 Task: Create a task  Implement a new enterprise resource planning (ERP) system , assign it to team member softage.2@softage.net in the project AgileBuddy and update the status of the task to  Off Track , set the priority of the task to Medium
Action: Mouse moved to (59, 342)
Screenshot: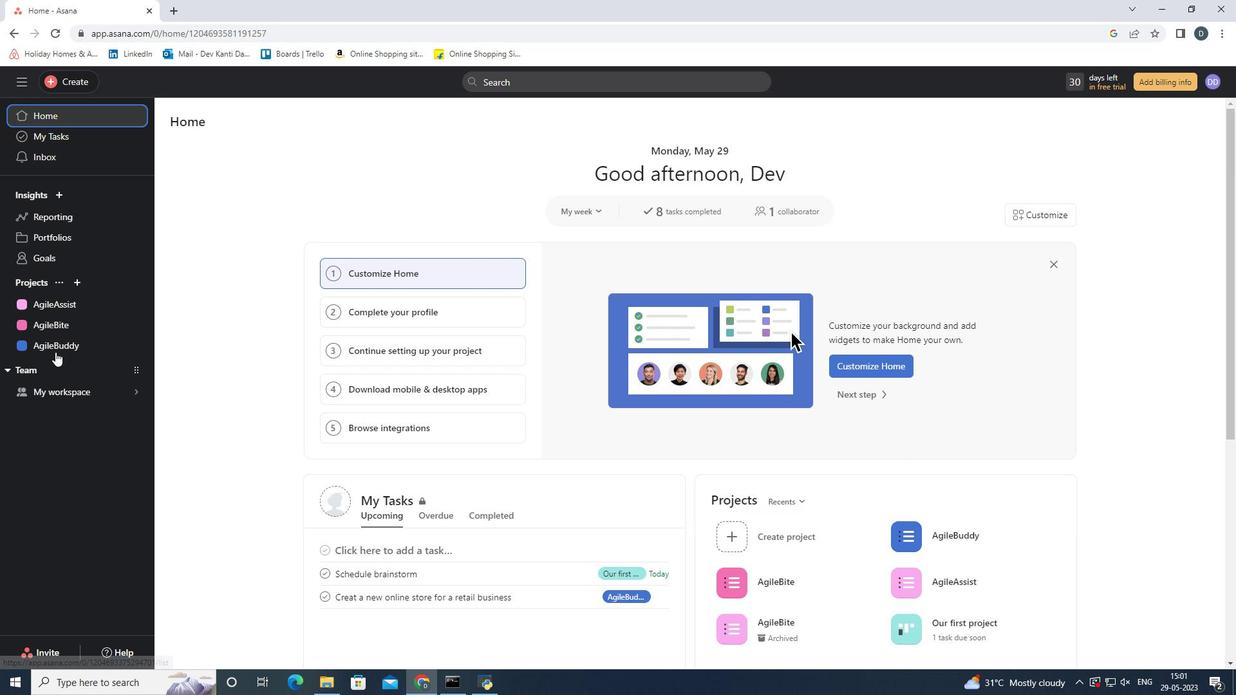 
Action: Mouse pressed left at (59, 342)
Screenshot: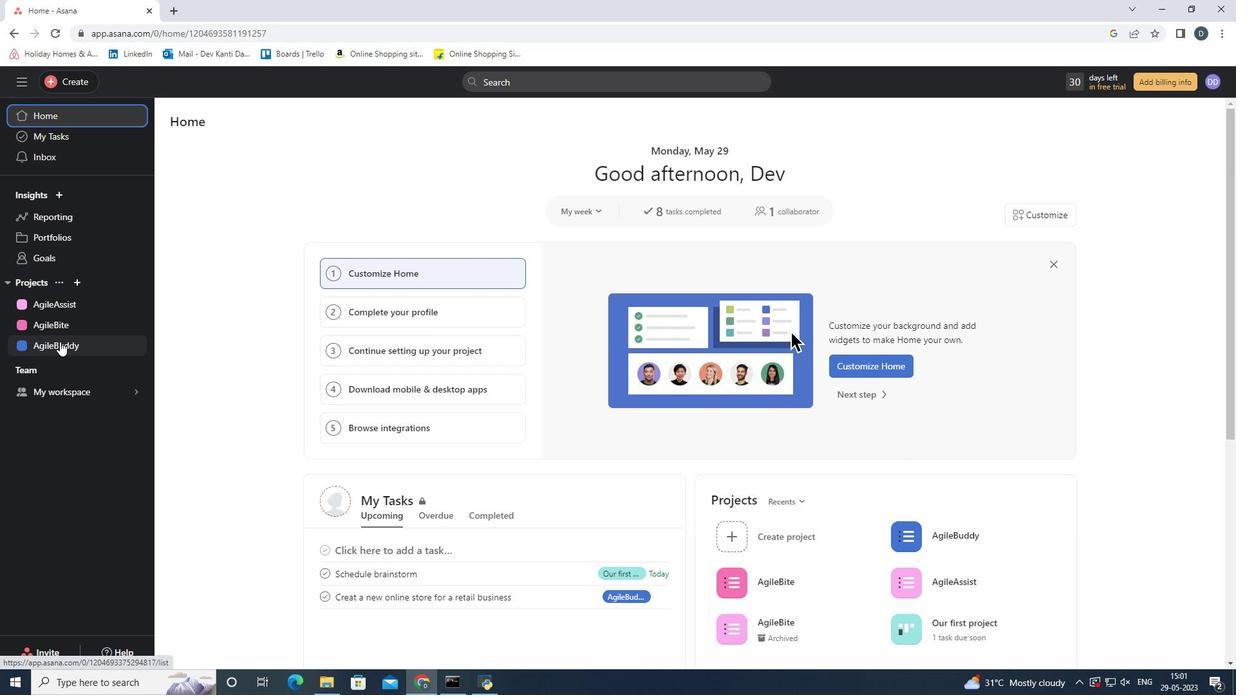 
Action: Mouse moved to (80, 82)
Screenshot: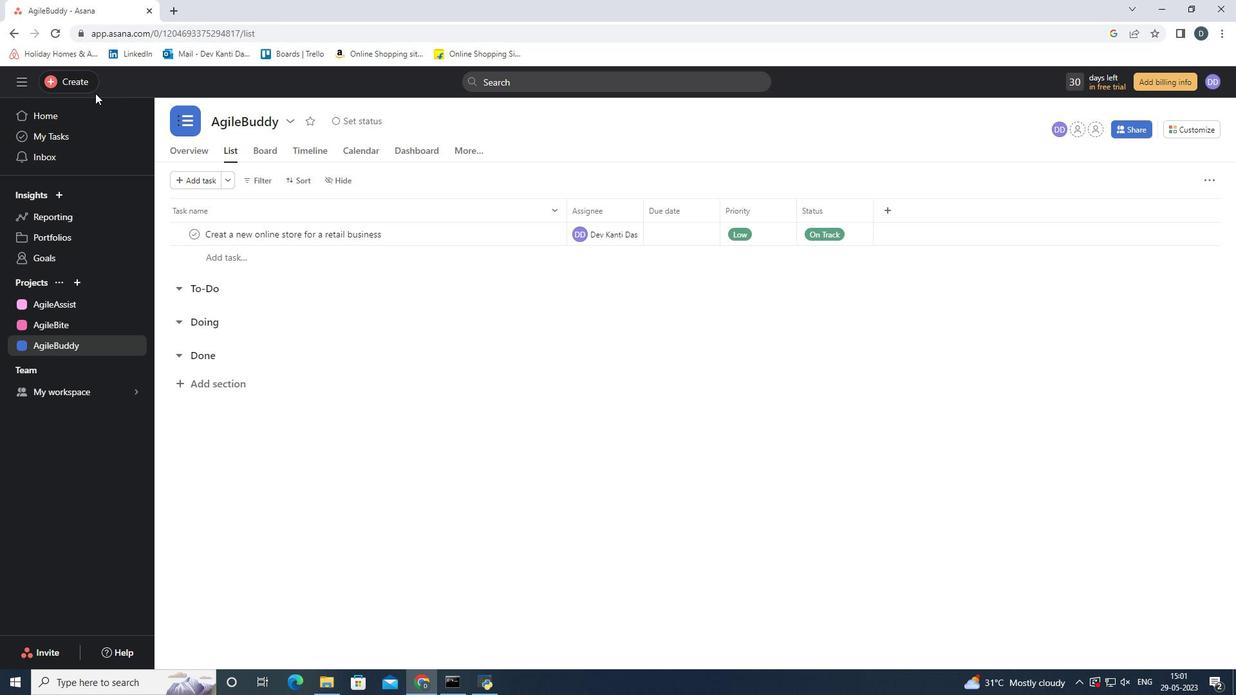 
Action: Mouse pressed left at (80, 82)
Screenshot: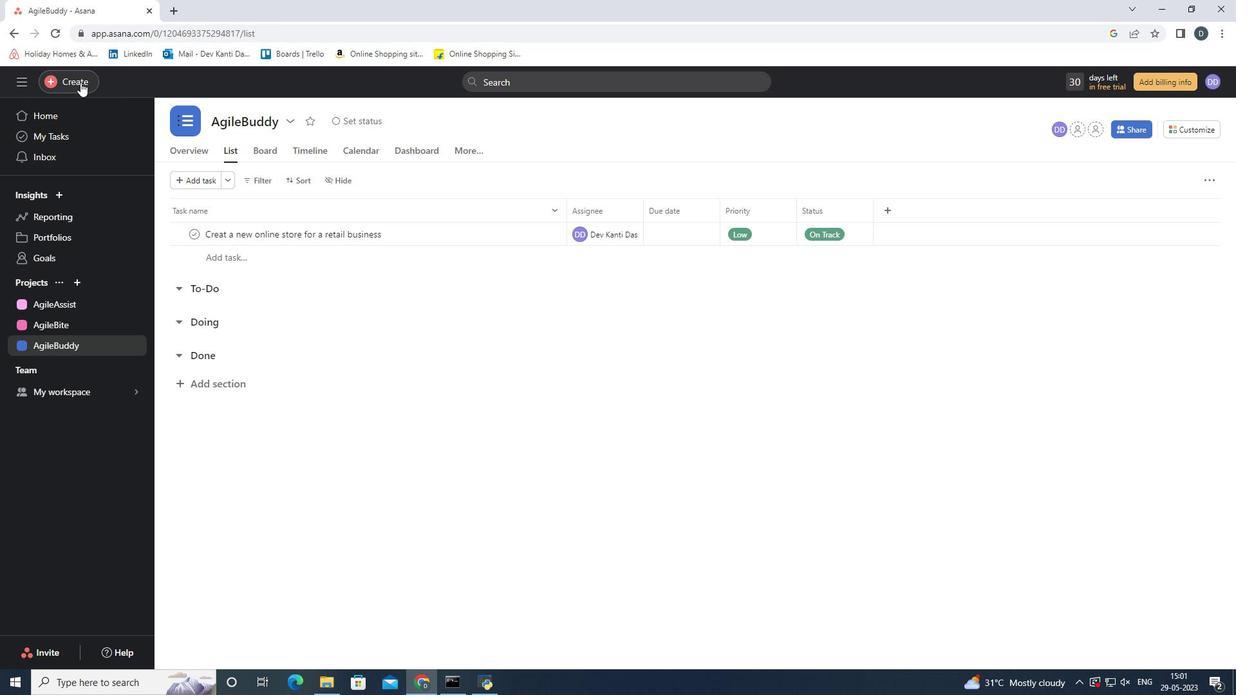 
Action: Mouse moved to (134, 92)
Screenshot: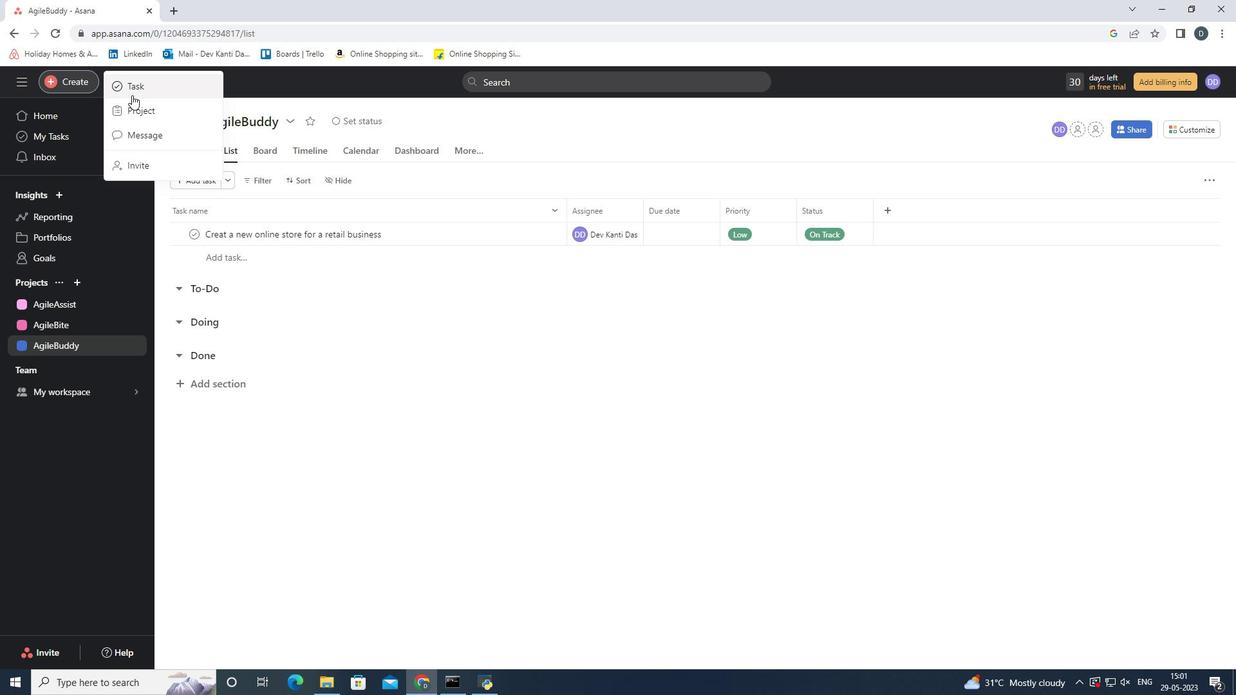 
Action: Mouse pressed left at (134, 92)
Screenshot: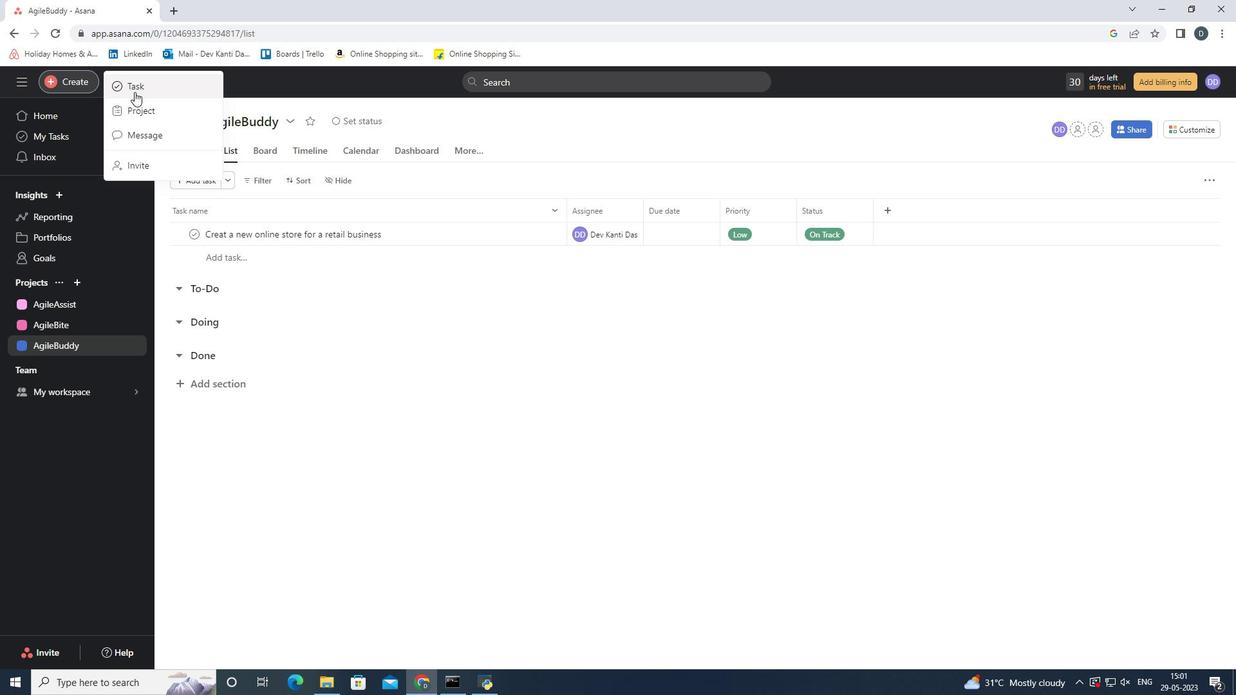 
Action: Mouse moved to (997, 403)
Screenshot: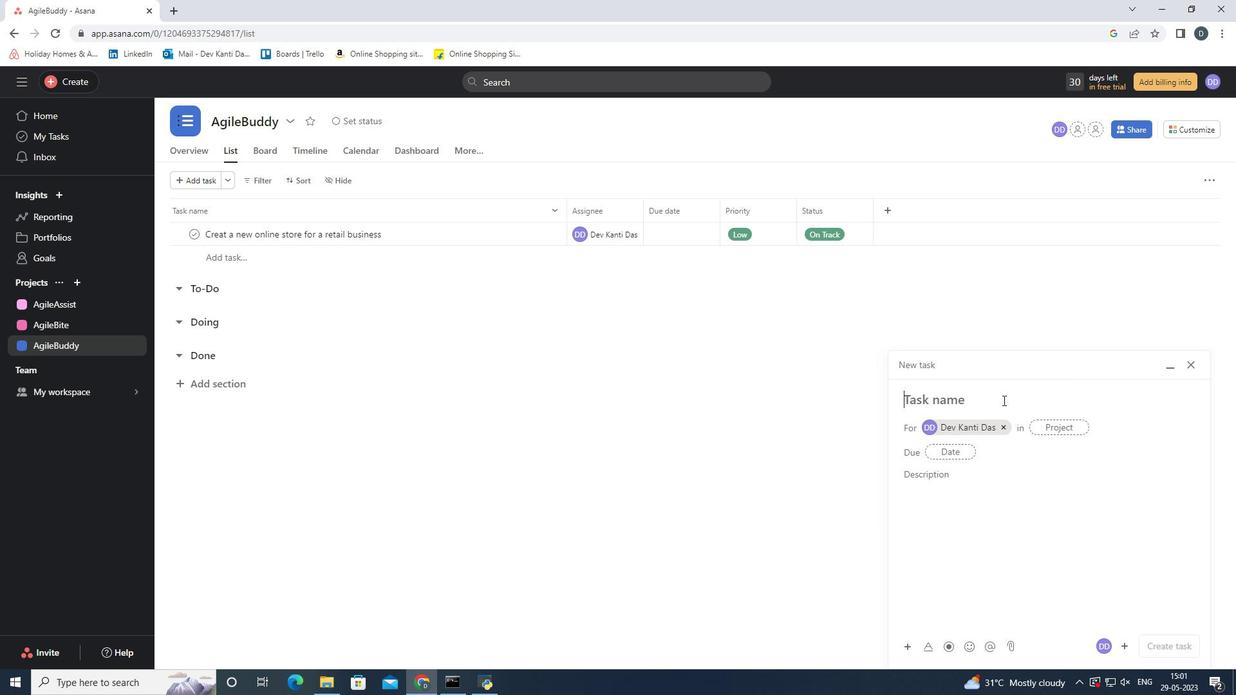 
Action: Mouse pressed left at (997, 403)
Screenshot: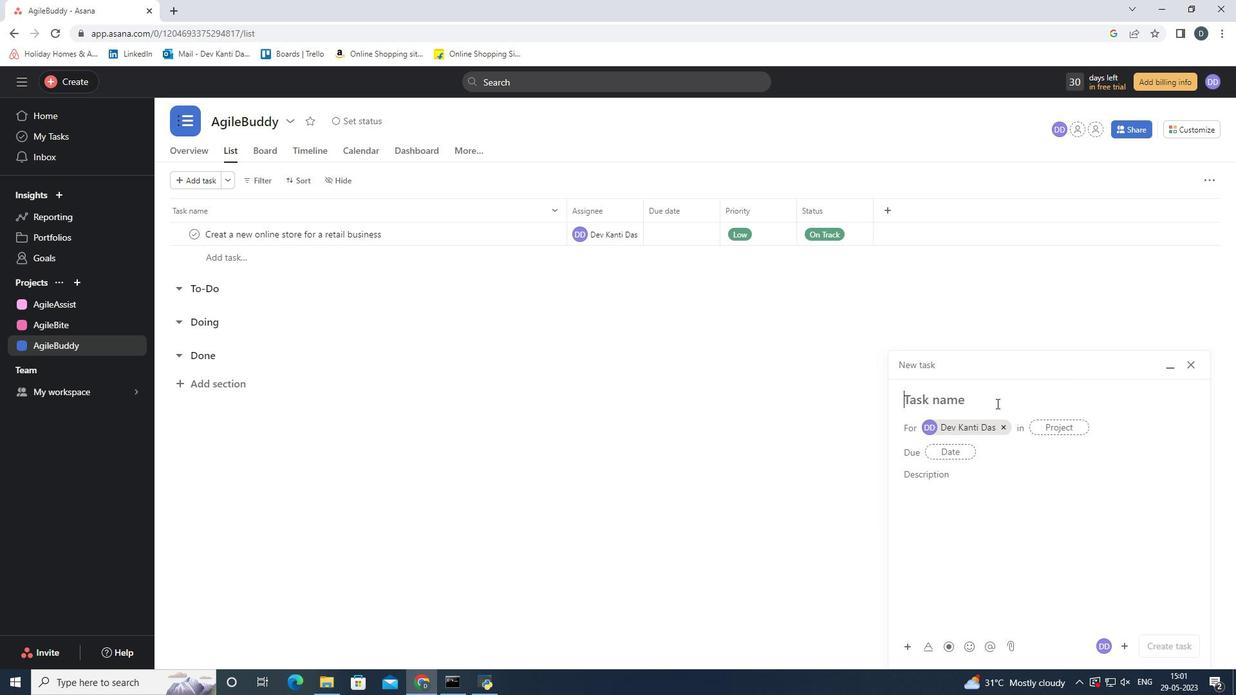 
Action: Mouse moved to (1044, 370)
Screenshot: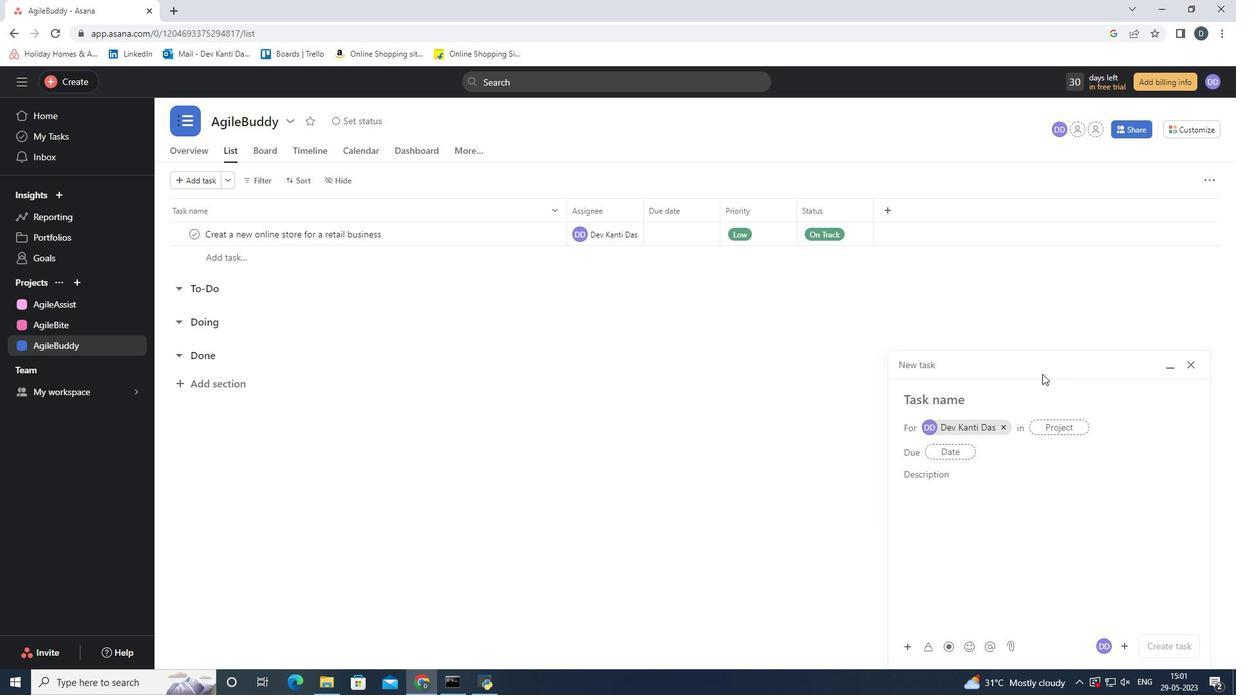 
Action: Key pressed <Key.shift><Key.shift><Key.shift><Key.shift>Implement<Key.space>a<Key.space>new<Key.space>enterprise<Key.space>resource<Key.space>planning<Key.shift_r><Key.shift_r><Key.shift_r><Key.shift_r><Key.shift_r><Key.shift_r><Key.shift_r><Key.shift_r><Key.shift_r><Key.shift_r><Key.shift_r><Key.shift_r><Key.shift_r><Key.shift_r><Key.shift_r><Key.shift_r><Key.shift_r><Key.shift_r><Key.shift_r><Key.shift_r><Key.shift_r><Key.shift_r><Key.shift_r><Key.shift_r><Key.shift_r><Key.shift_r><Key.shift_r><Key.shift_r>(<Key.shift>ER<Key.shift_r>P)<Key.left><Key.left><Key.left><Key.left><Key.left><Key.space><Key.right><Key.right><Key.right><Key.right><Key.right><Key.right><Key.space><Key.shift>System
Screenshot: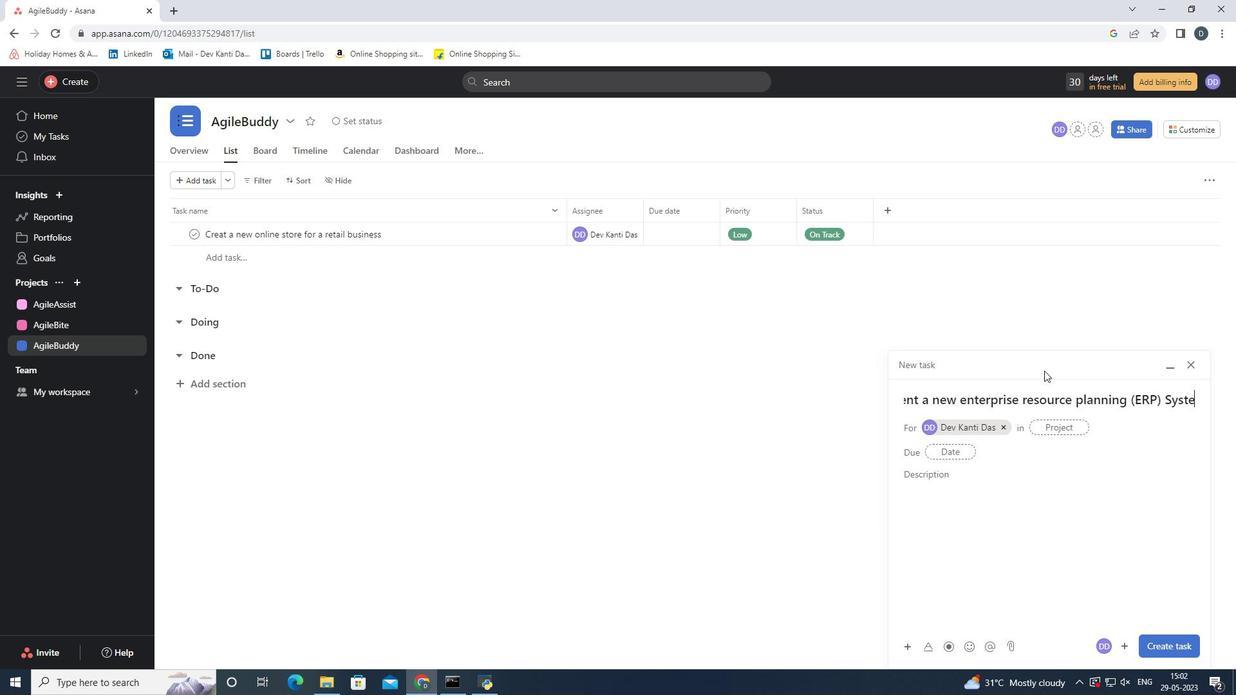 
Action: Mouse moved to (1123, 649)
Screenshot: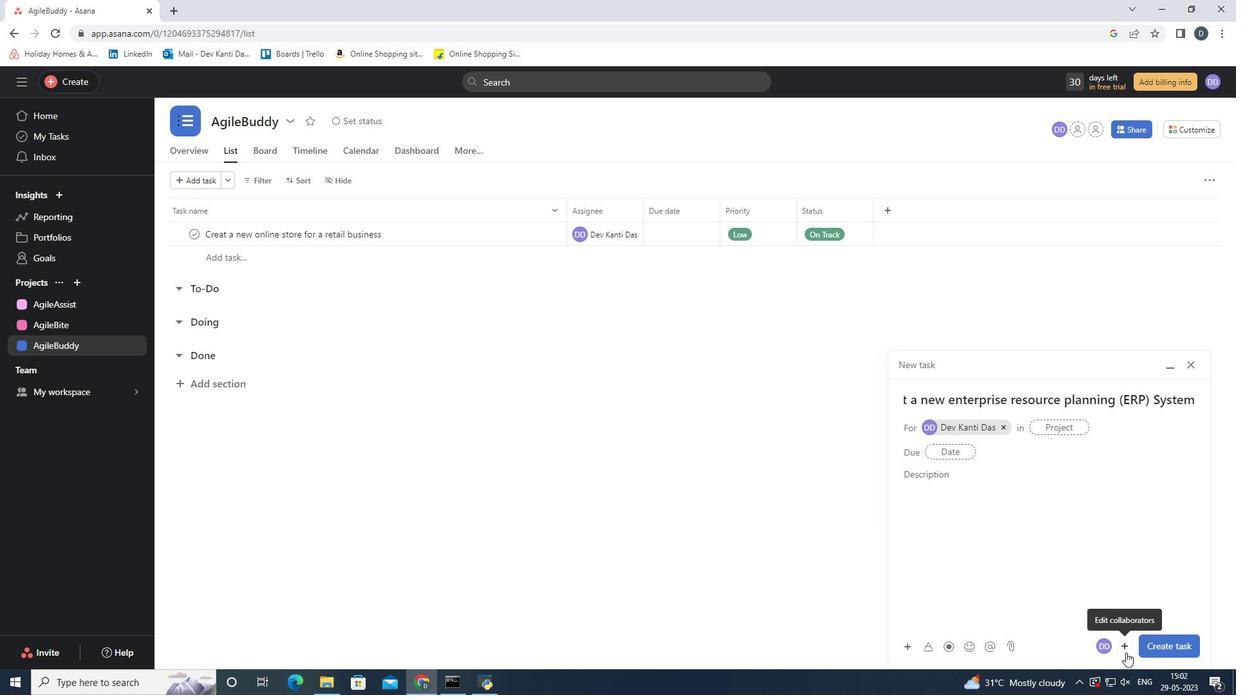 
Action: Mouse pressed left at (1123, 649)
Screenshot: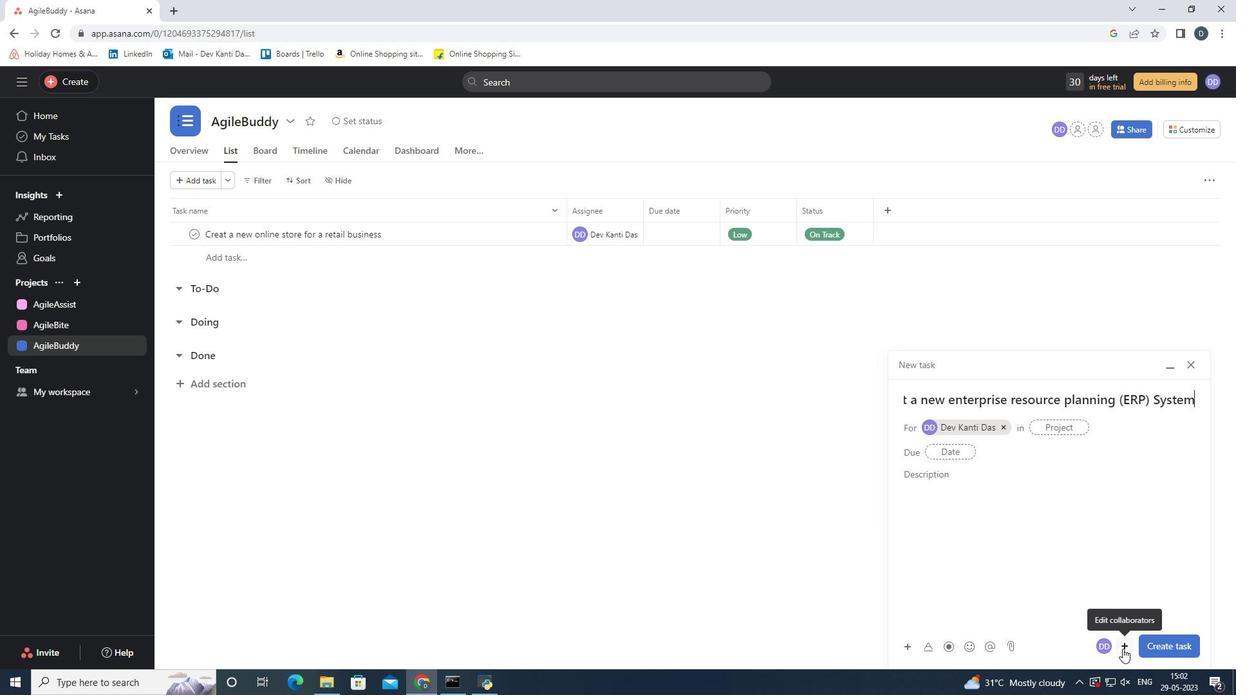 
Action: Key pressed <Key.shift><Key.shift>Softage.2<Key.shift><Key.shift><Key.shift><Key.shift><Key.shift><Key.shift><Key.shift><Key.shift><Key.shift><Key.shift><Key.shift><Key.shift><Key.shift>@softage.net
Screenshot: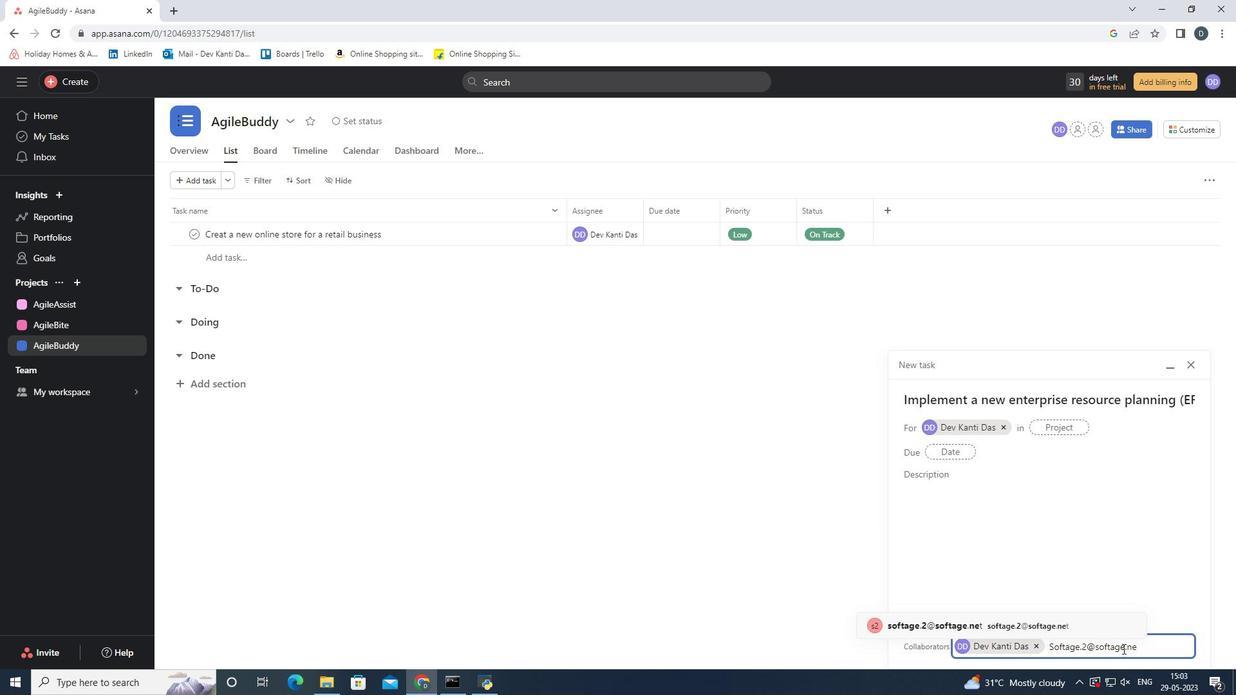 
Action: Mouse moved to (964, 627)
Screenshot: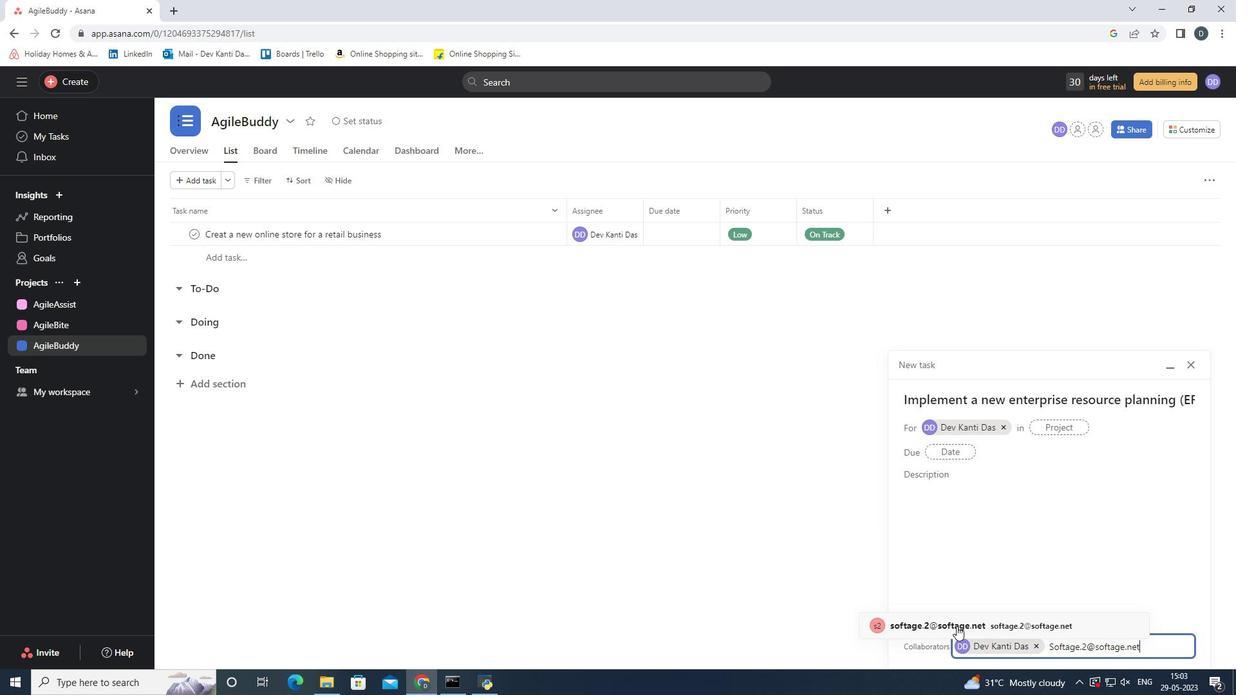 
Action: Mouse pressed left at (964, 627)
Screenshot: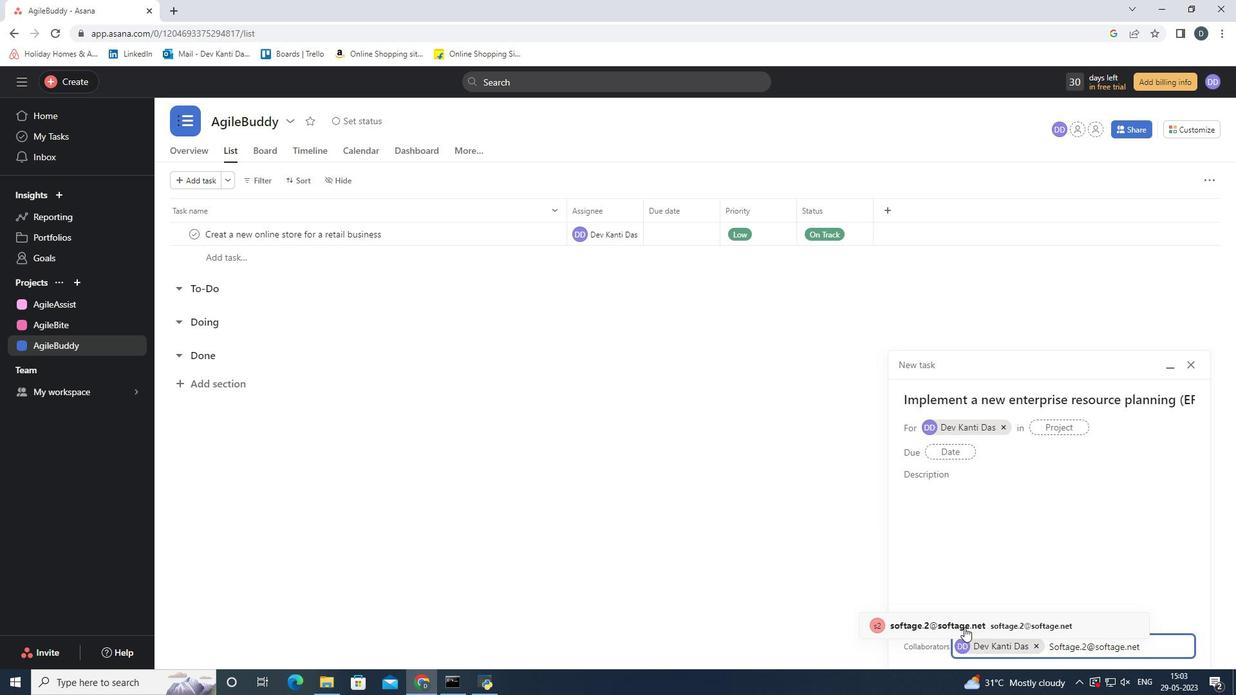 
Action: Mouse moved to (1152, 618)
Screenshot: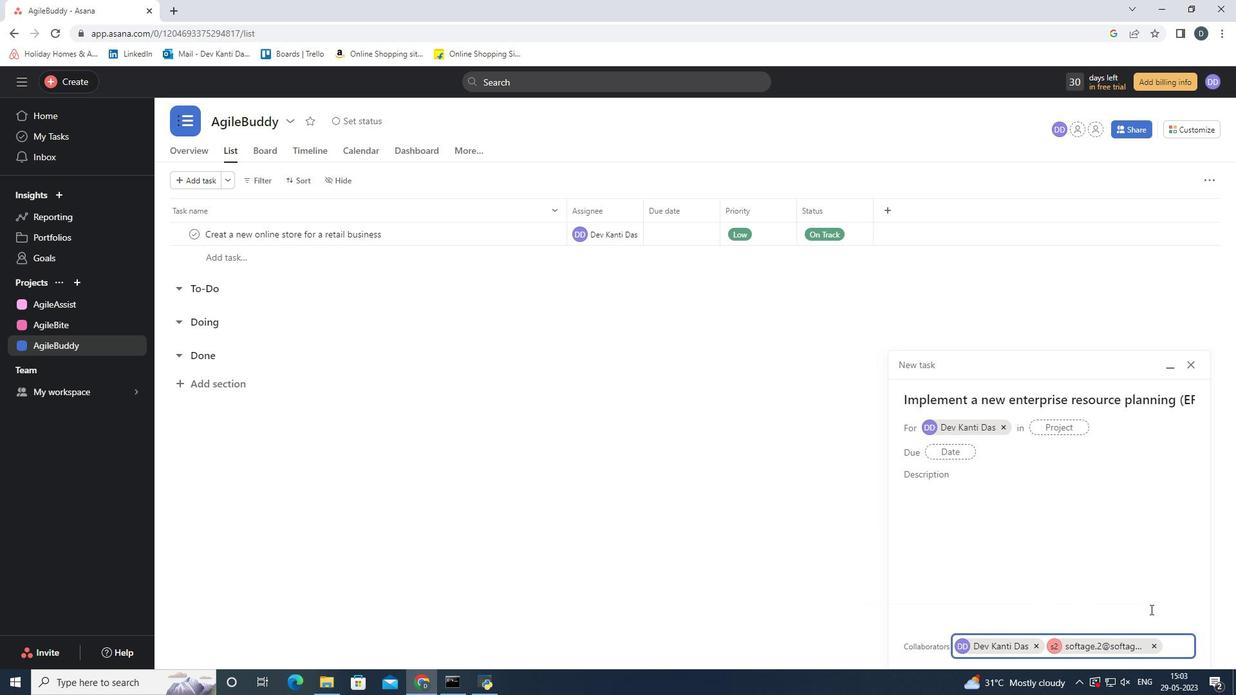 
Action: Mouse pressed left at (1152, 618)
Screenshot: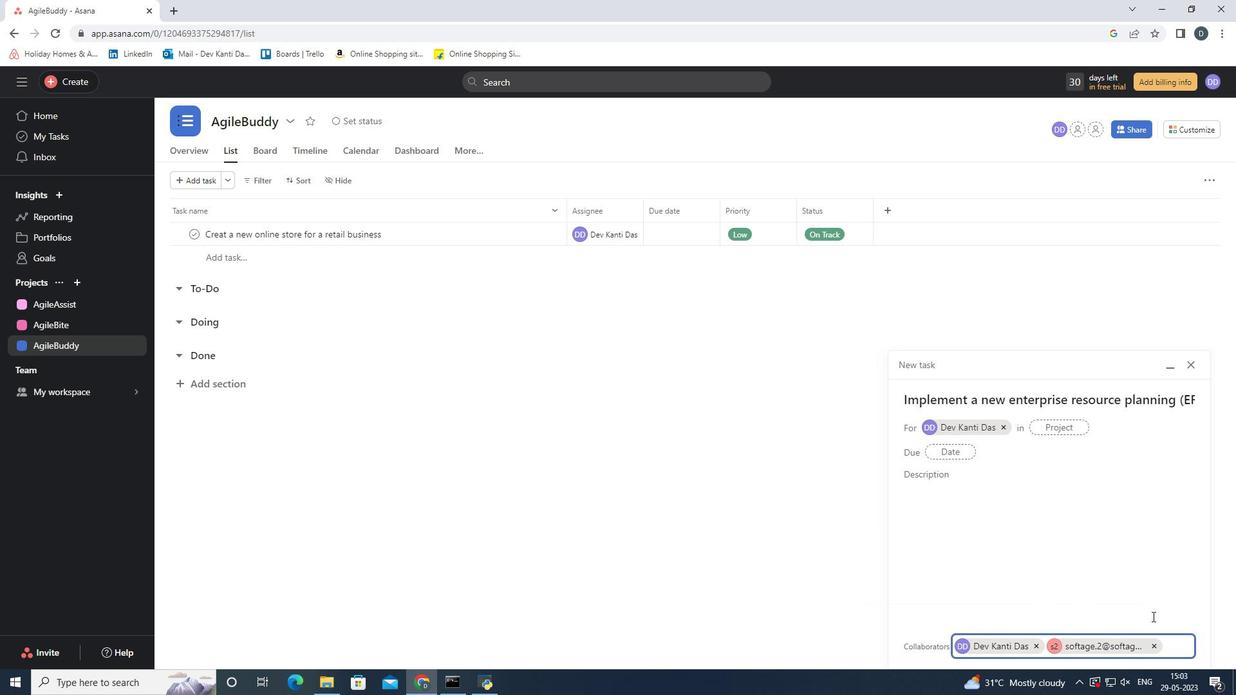 
Action: Mouse moved to (1059, 424)
Screenshot: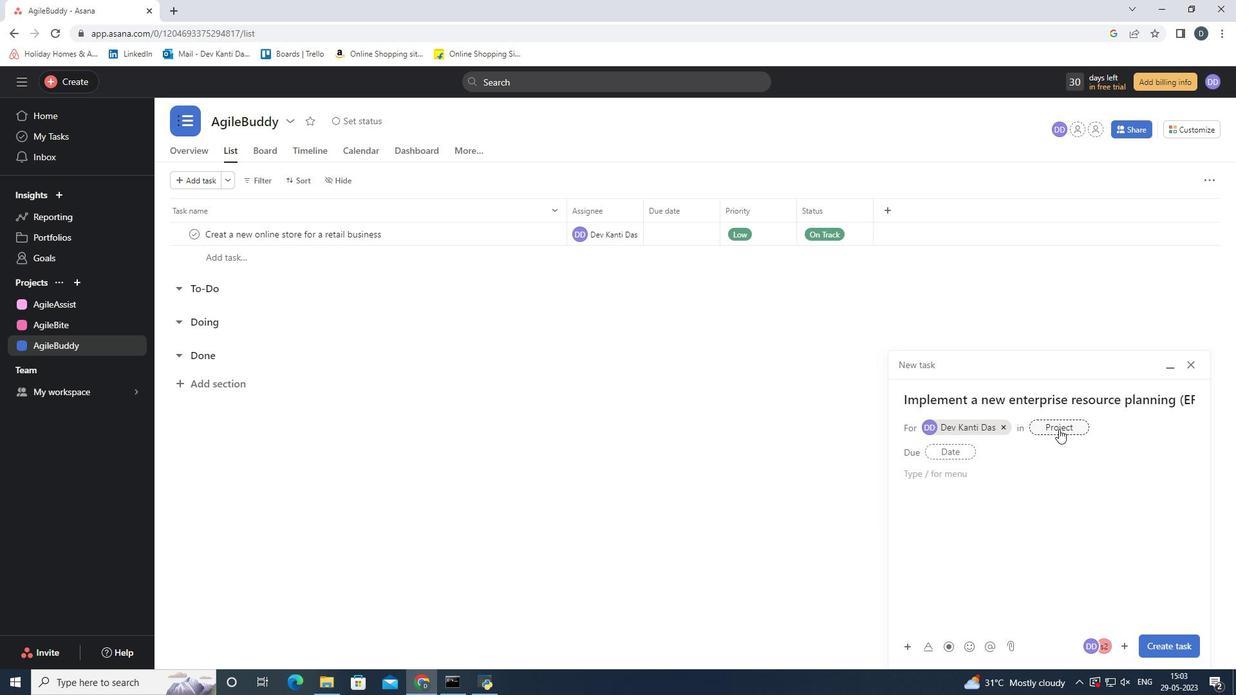 
Action: Mouse pressed left at (1059, 424)
Screenshot: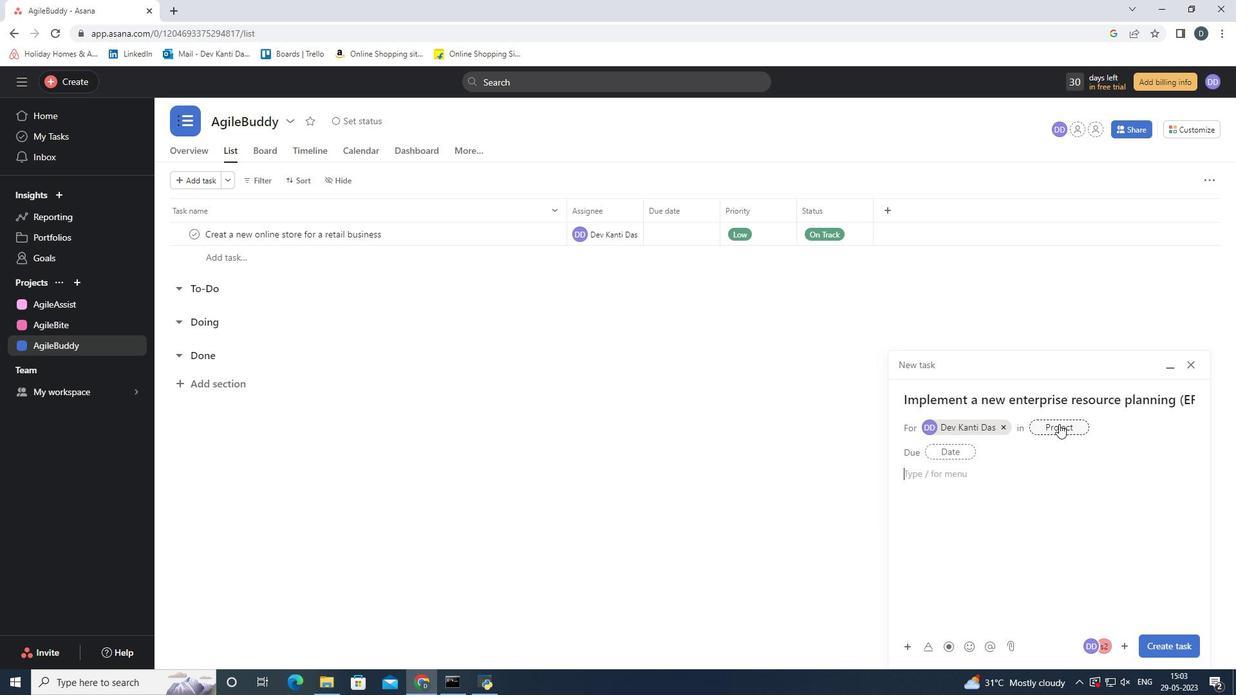 
Action: Mouse moved to (1006, 455)
Screenshot: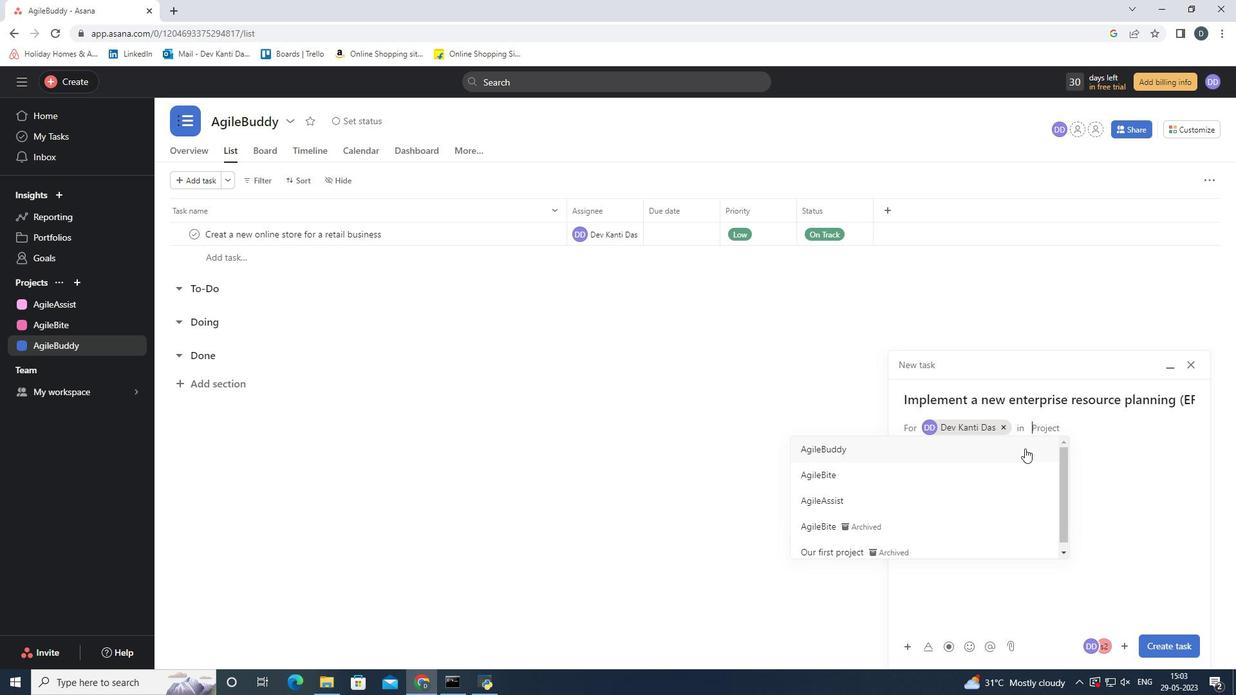 
Action: Mouse pressed left at (1006, 455)
Screenshot: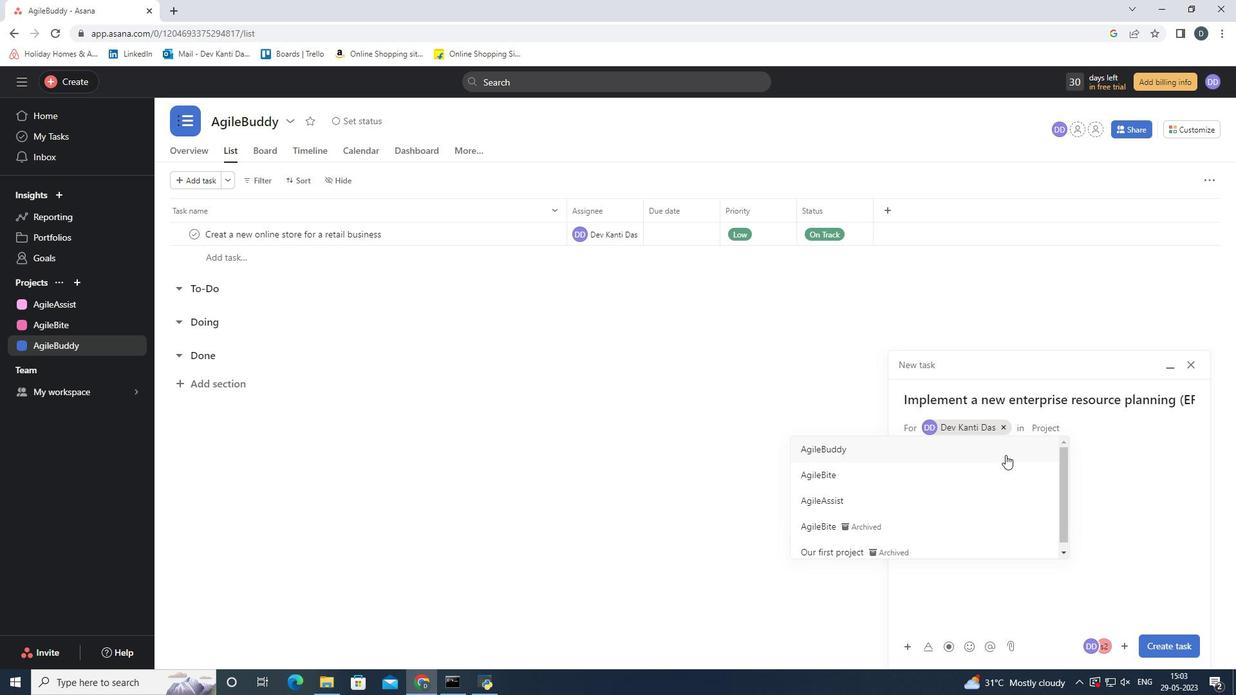 
Action: Mouse moved to (968, 474)
Screenshot: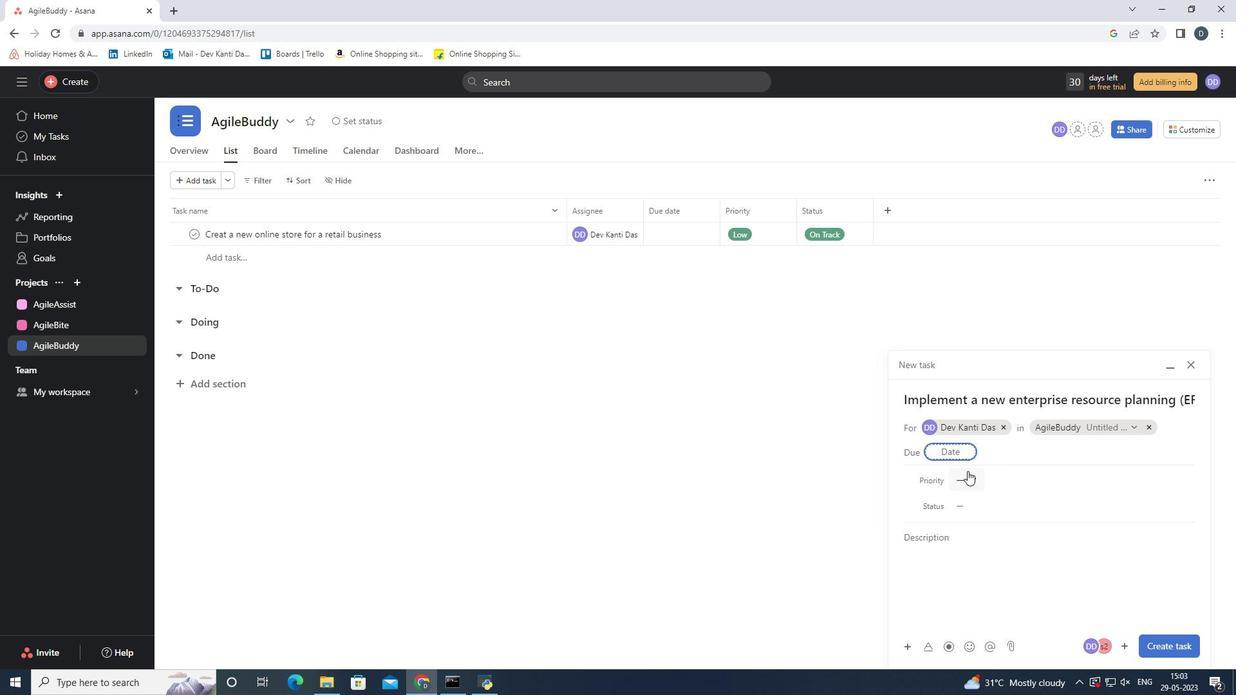 
Action: Mouse pressed left at (968, 474)
Screenshot: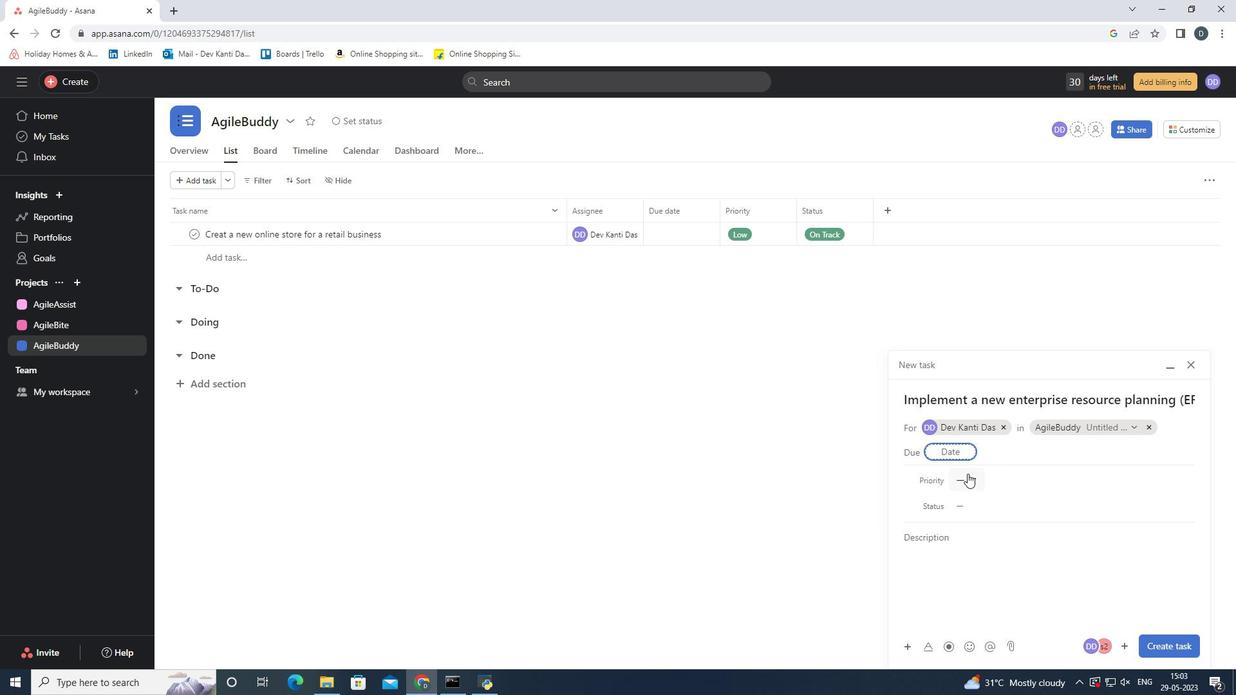 
Action: Mouse moved to (1002, 547)
Screenshot: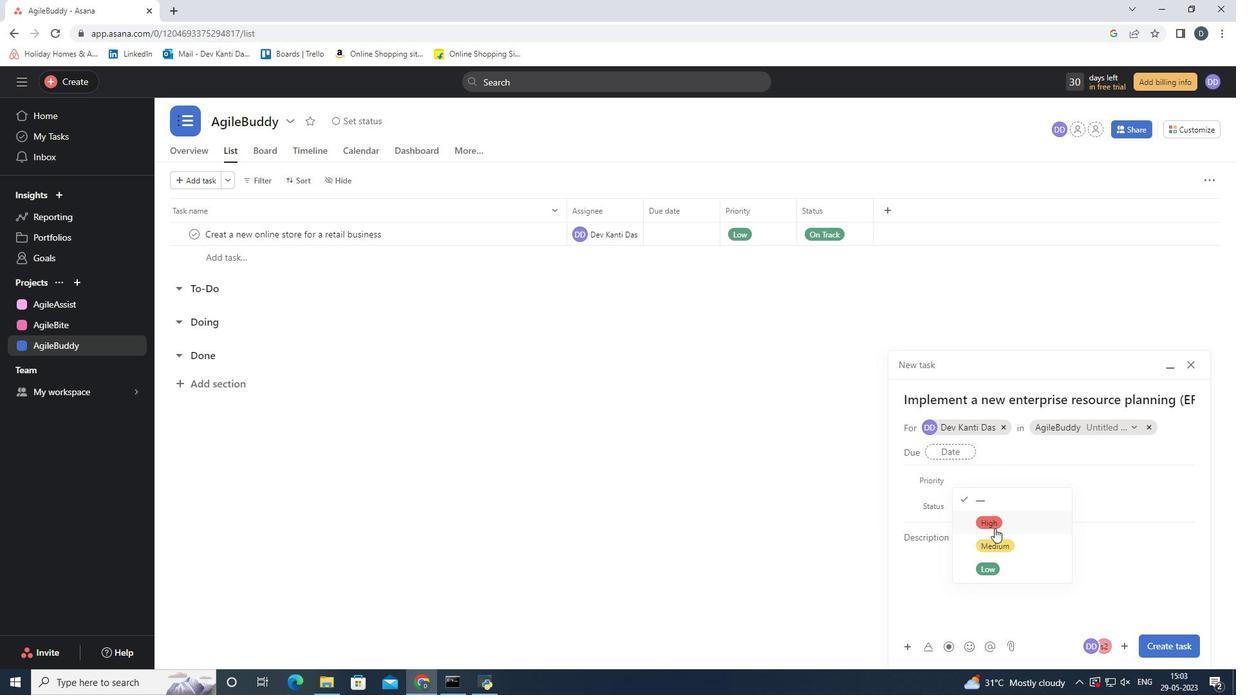 
Action: Mouse pressed left at (1002, 547)
Screenshot: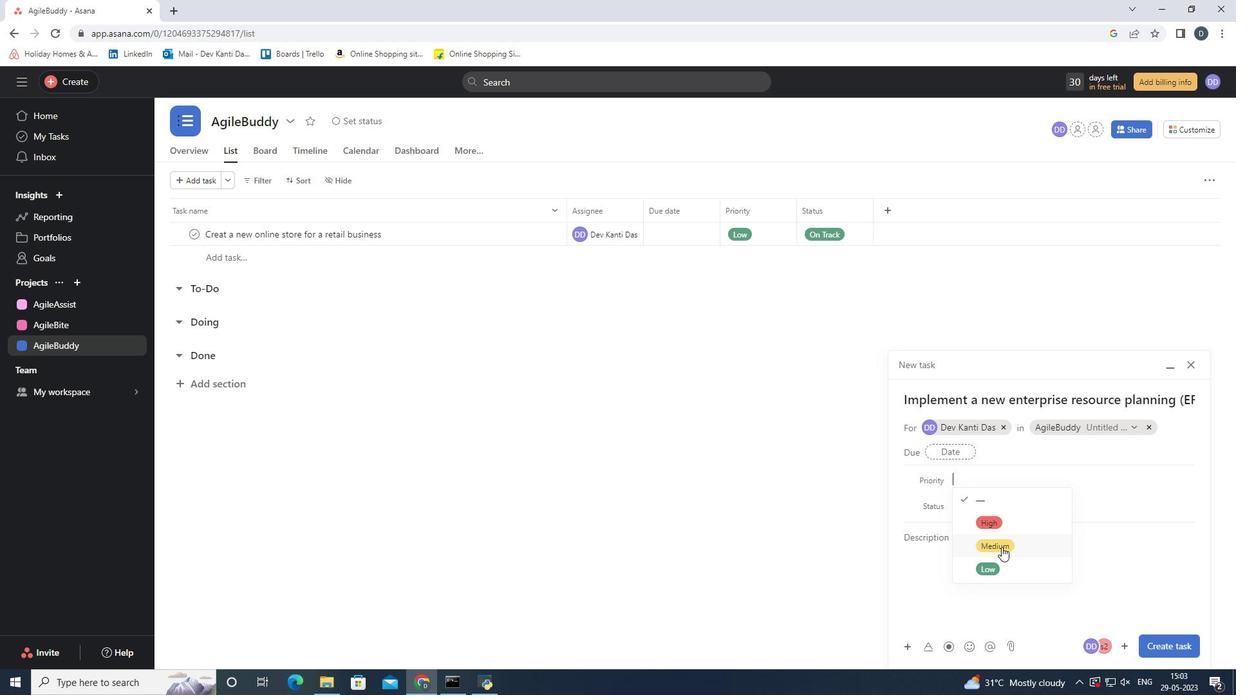 
Action: Mouse moved to (972, 506)
Screenshot: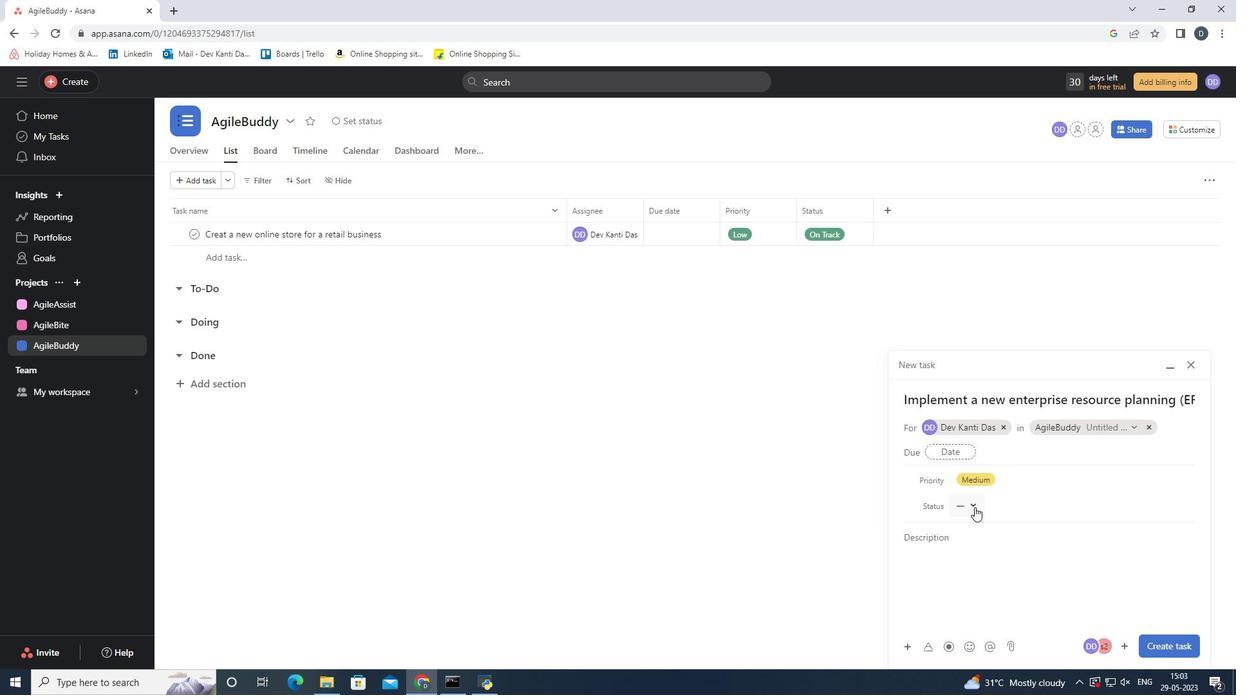 
Action: Mouse pressed left at (972, 506)
Screenshot: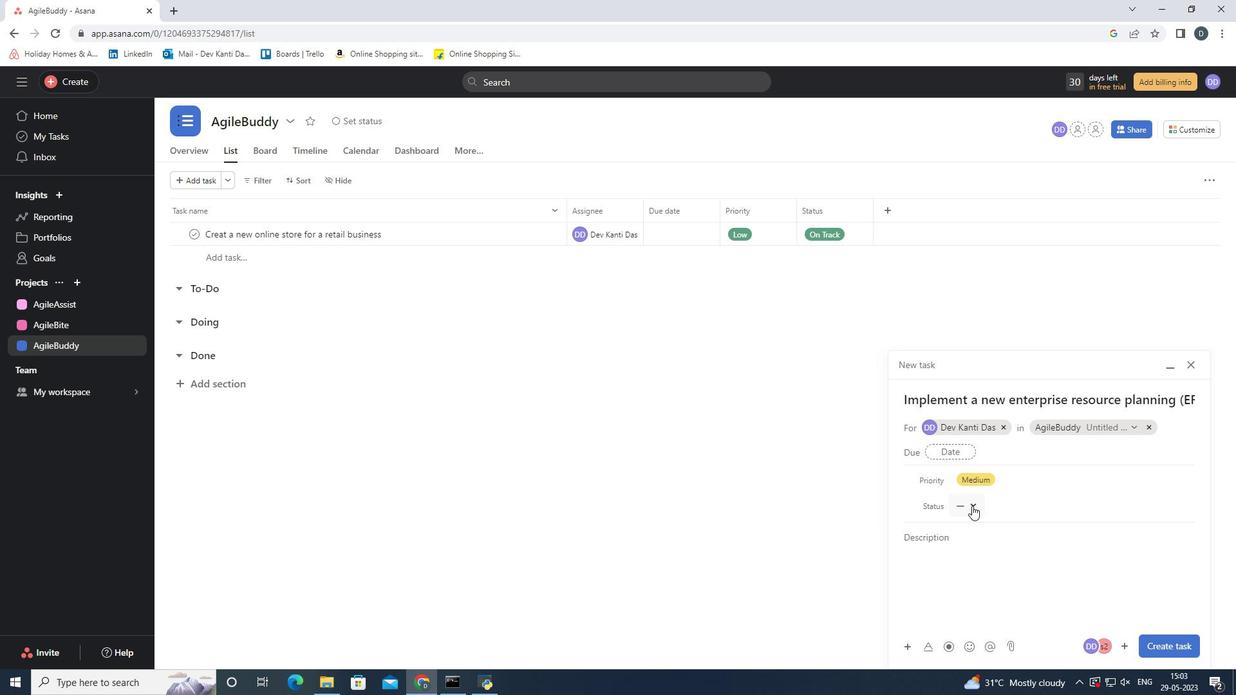 
Action: Mouse moved to (1019, 574)
Screenshot: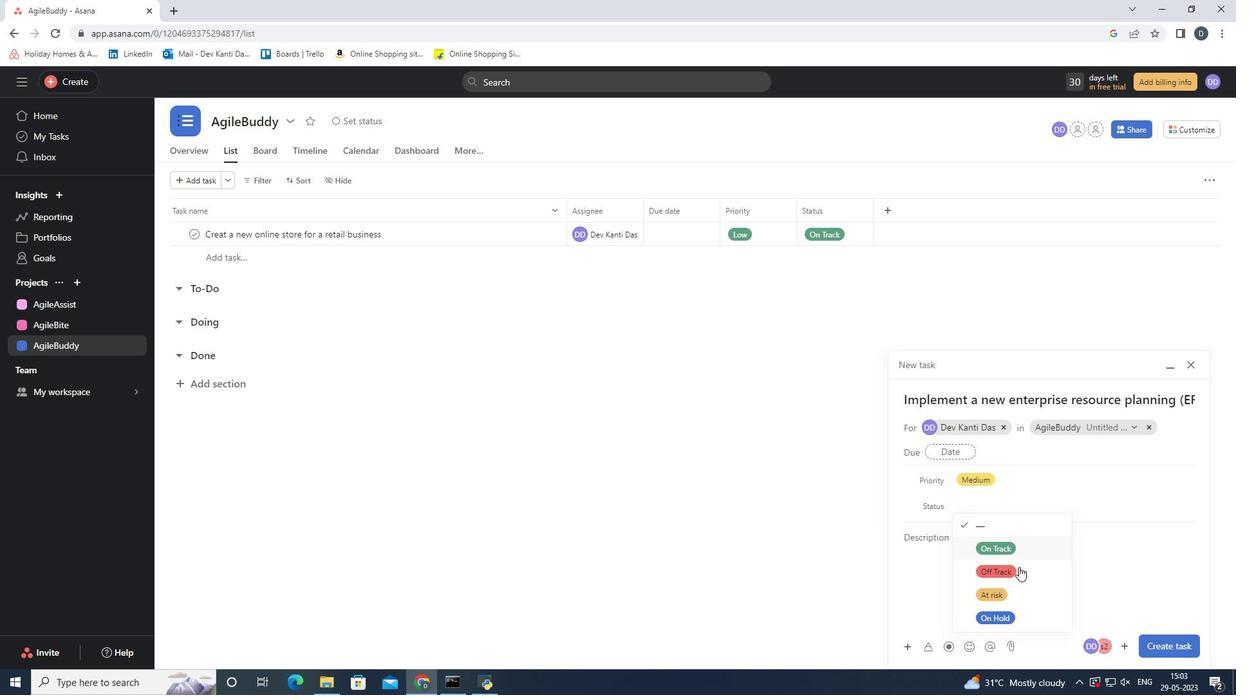 
Action: Mouse pressed left at (1019, 574)
Screenshot: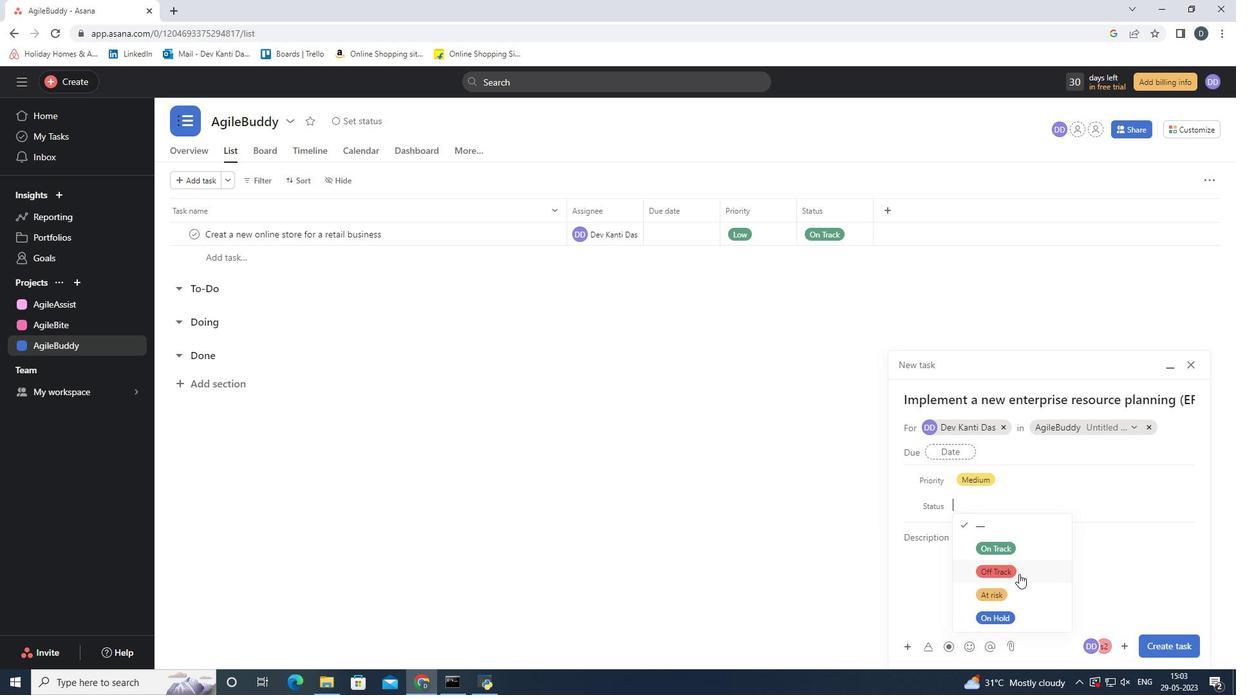 
Action: Mouse moved to (1161, 646)
Screenshot: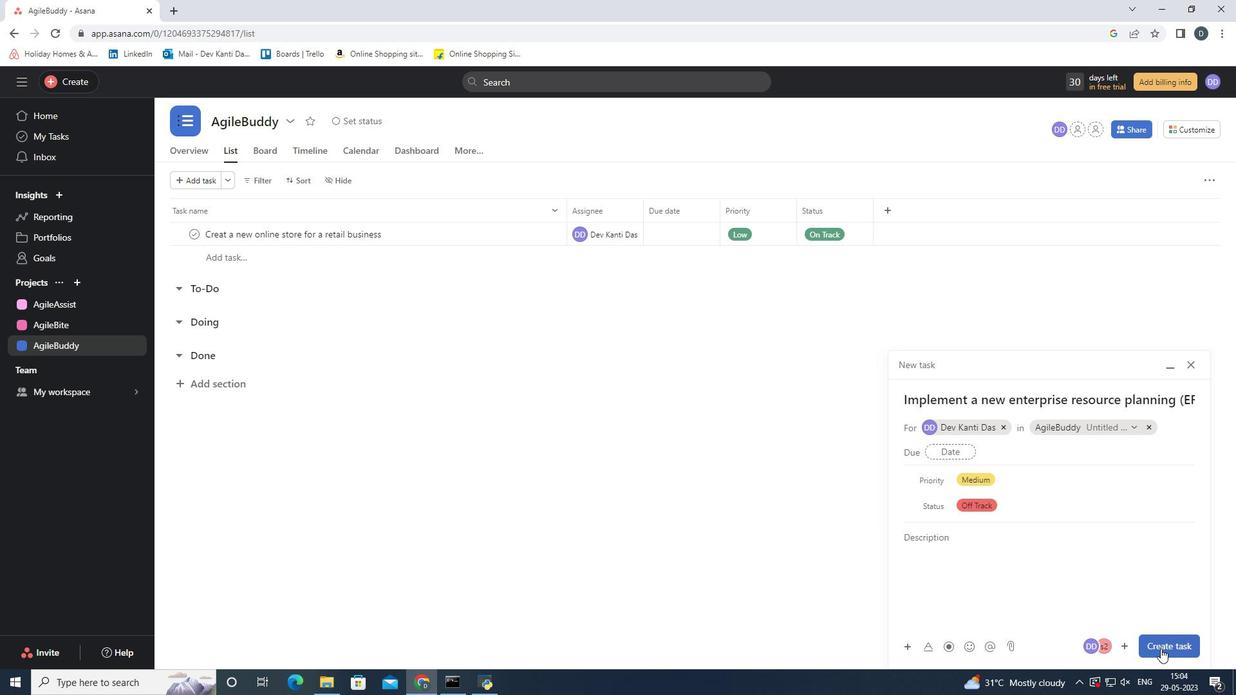 
Action: Mouse pressed left at (1161, 646)
Screenshot: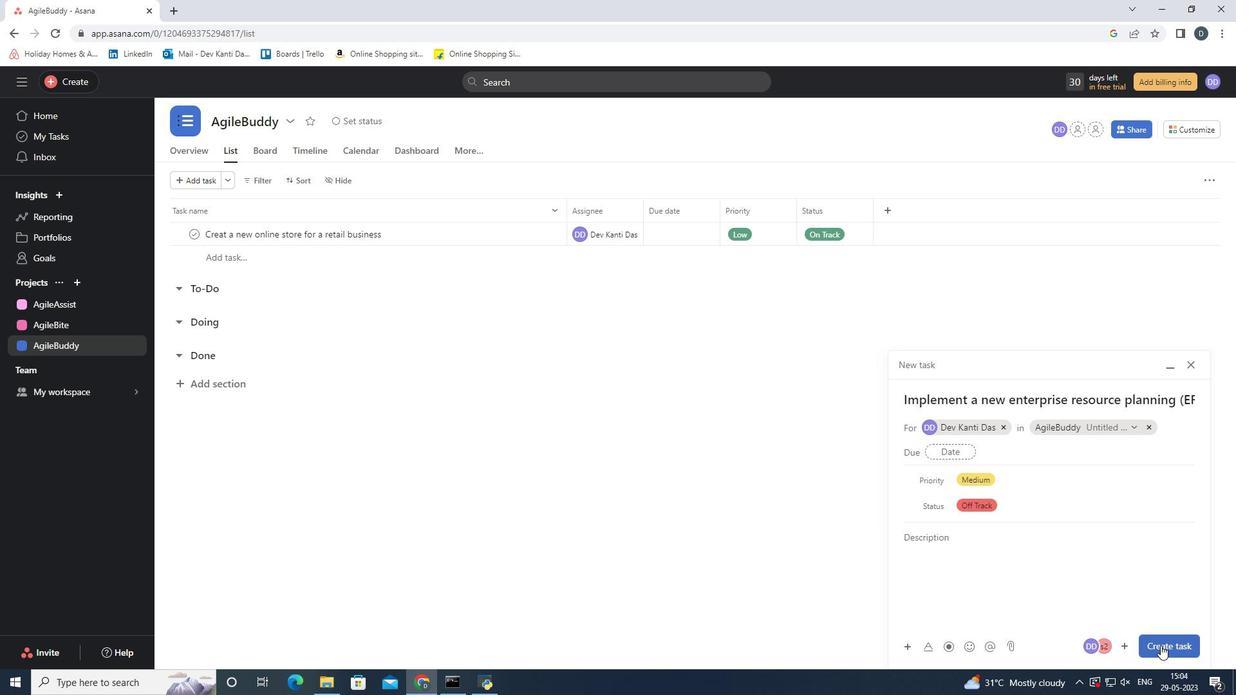 
Action: Mouse moved to (141, 621)
Screenshot: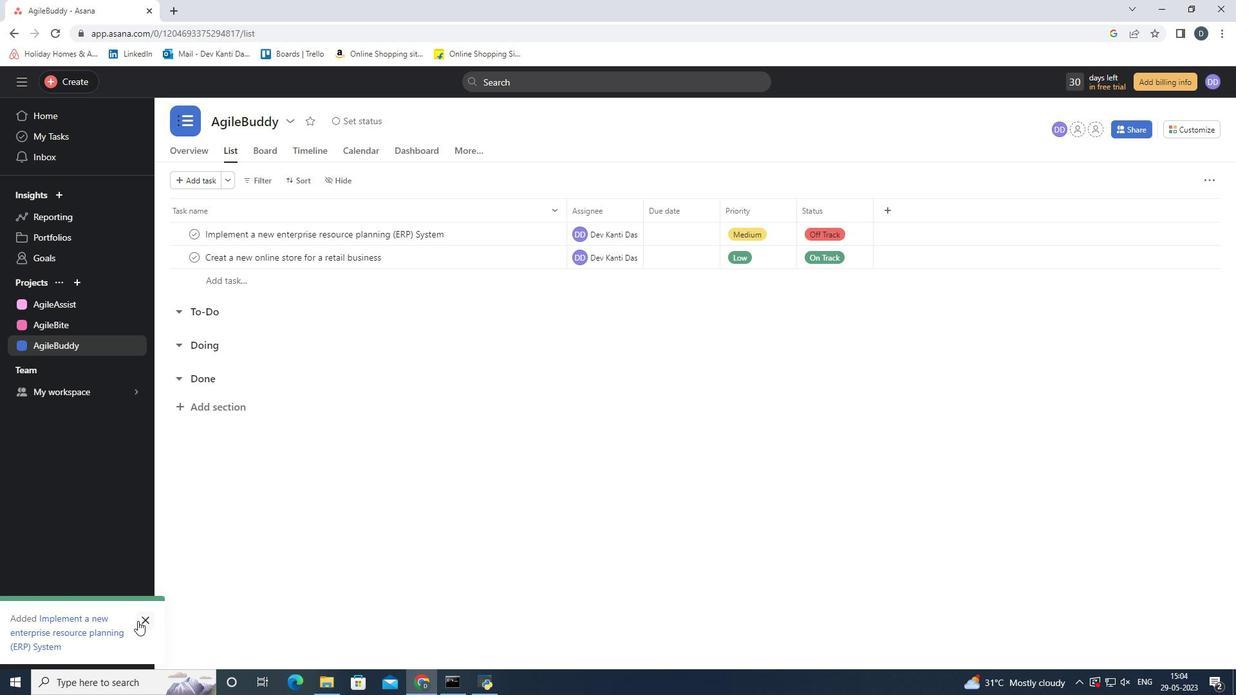 
Action: Mouse pressed left at (141, 621)
Screenshot: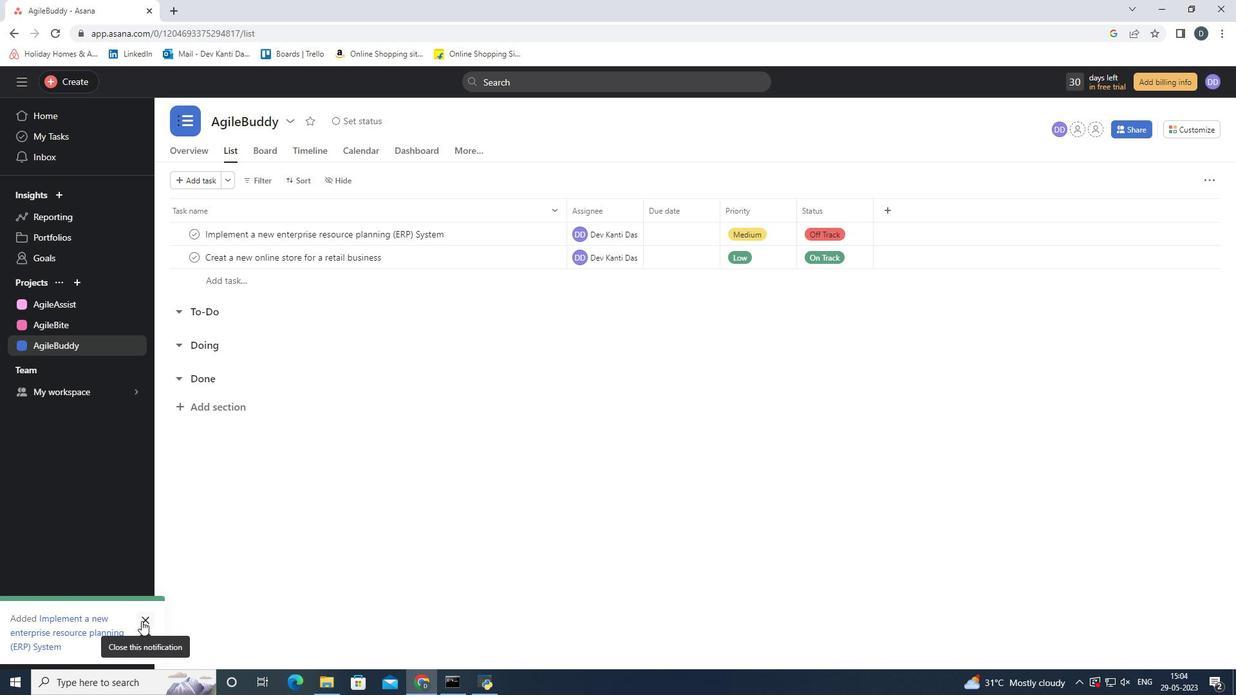 
Action: Mouse moved to (551, 595)
Screenshot: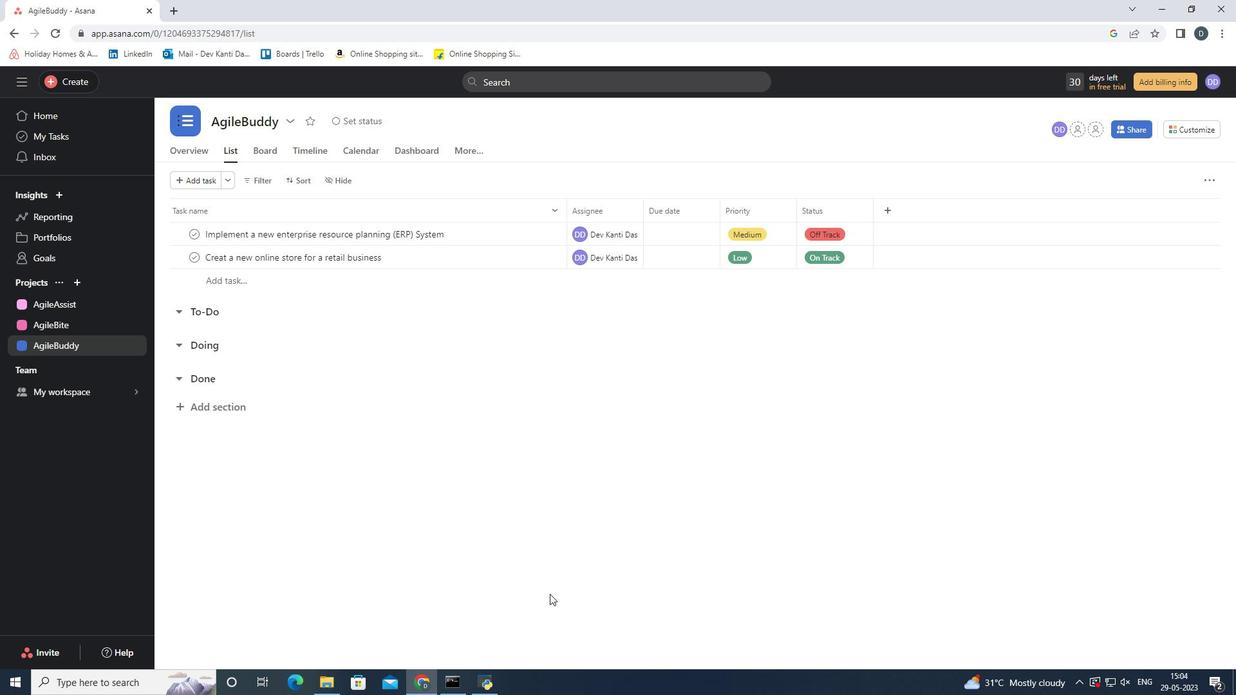 
